 Task: In the Contact  MiaTaylor@bloomingdales.com, schedule and save the meeting with title: 'Collaborative Discussion', Select date: '3 August, 2023', select start time: 11:00:AM. Add location in person New York with meeting description: Kindly join this meeting to understand Product Demo and Service Presentation.. Logged in from softage.1@softage.net
Action: Mouse moved to (101, 64)
Screenshot: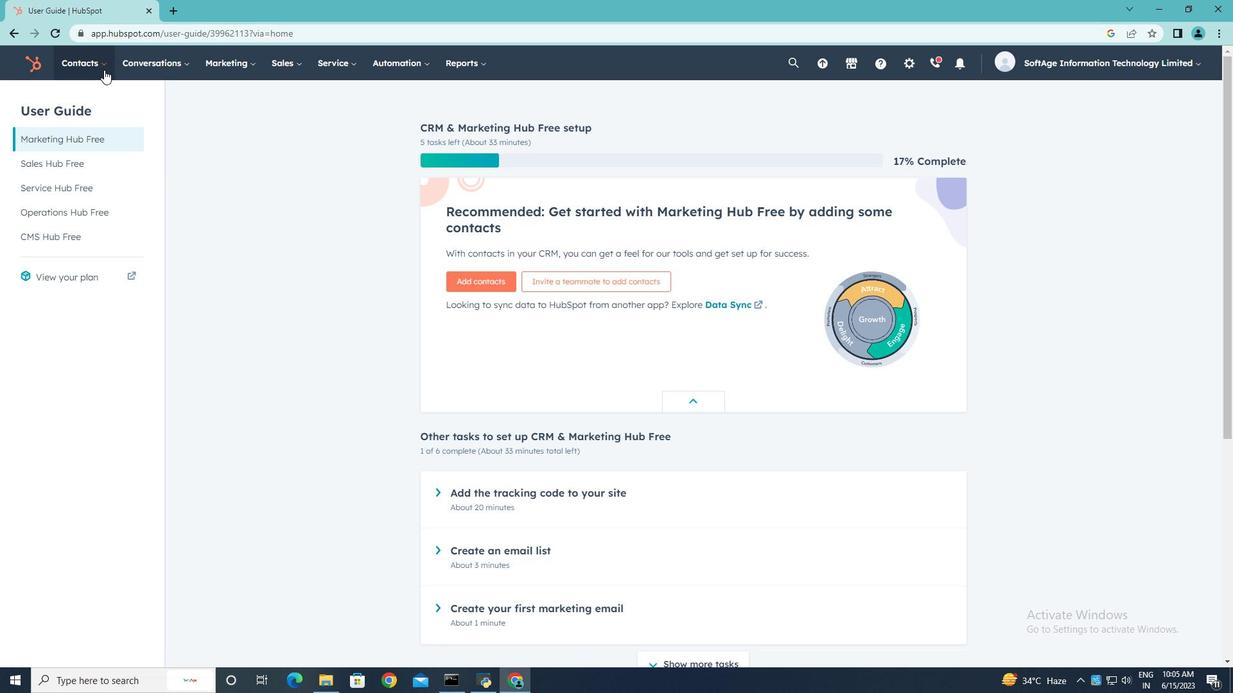 
Action: Mouse pressed left at (101, 64)
Screenshot: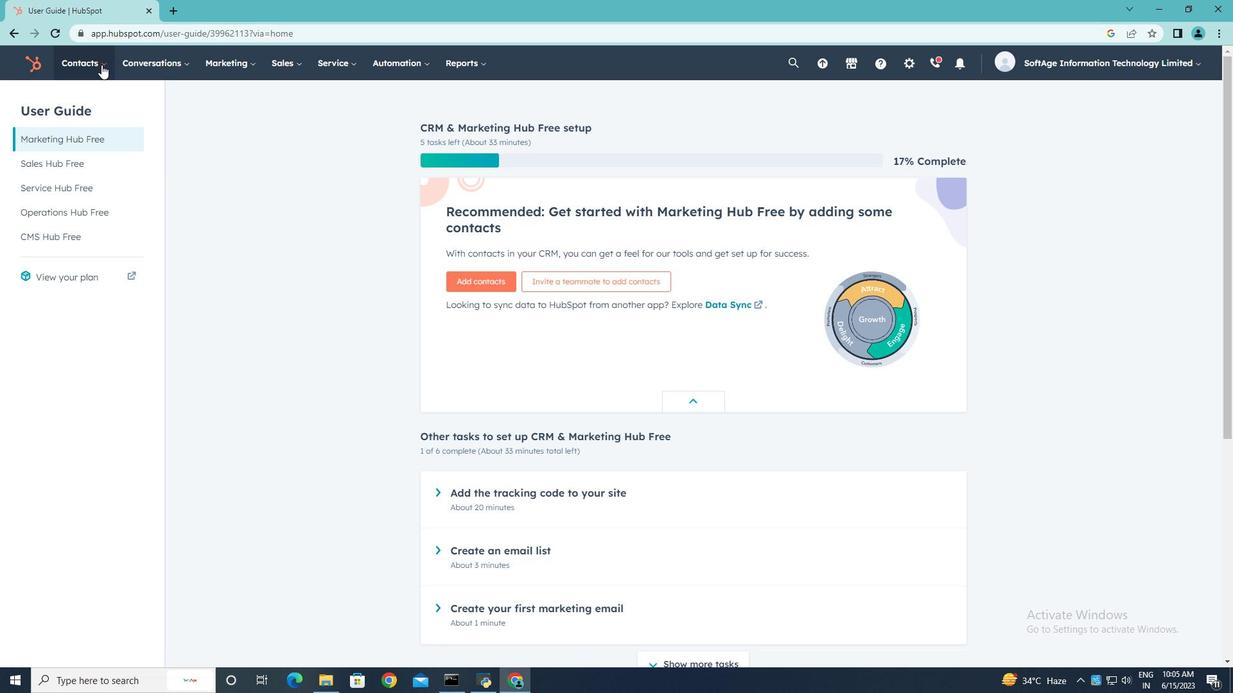 
Action: Mouse moved to (96, 99)
Screenshot: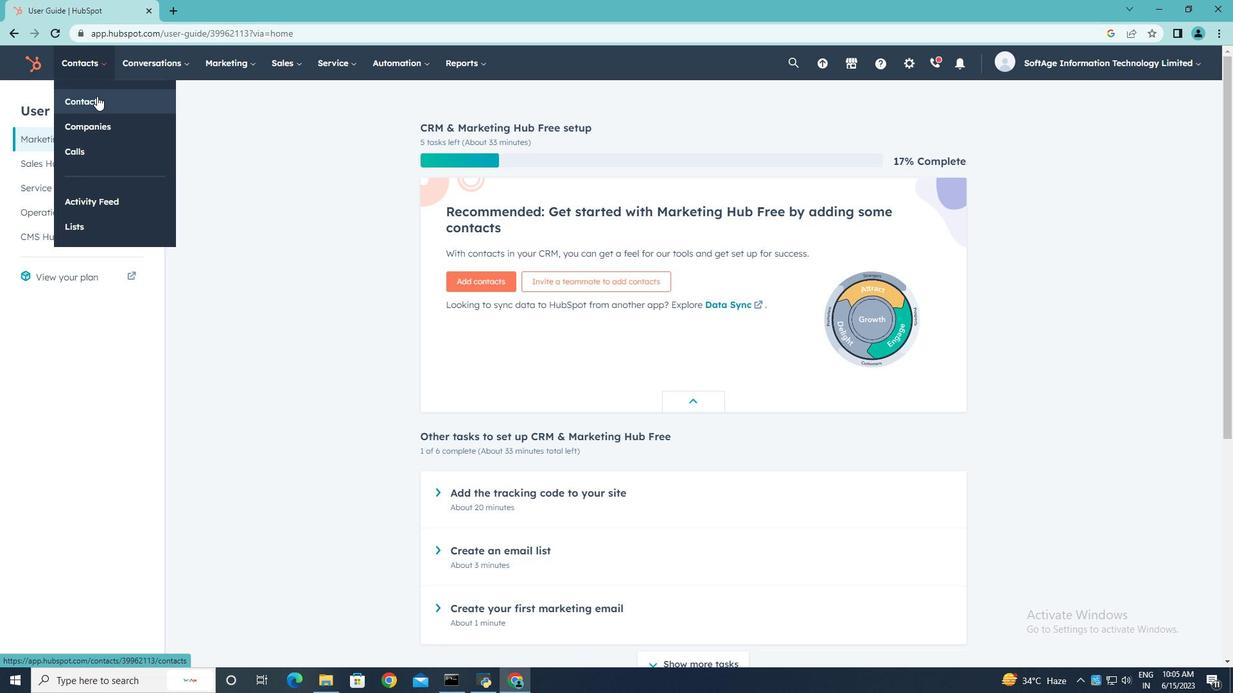 
Action: Mouse pressed left at (96, 99)
Screenshot: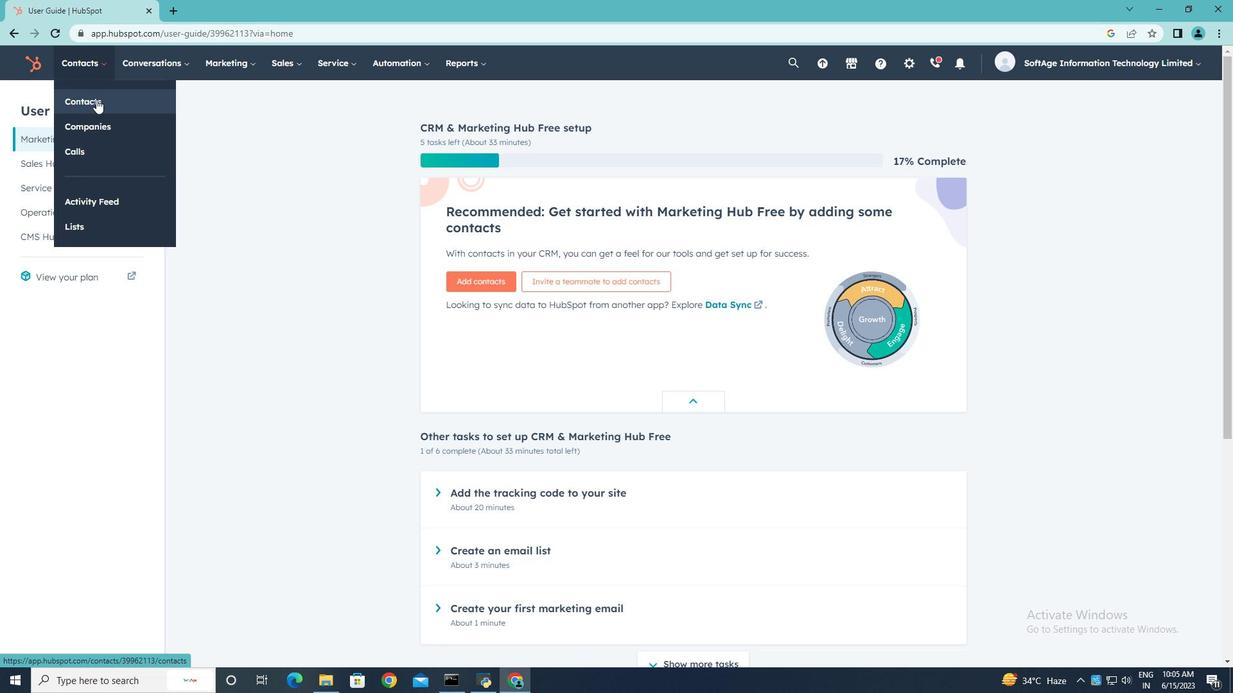 
Action: Mouse moved to (100, 207)
Screenshot: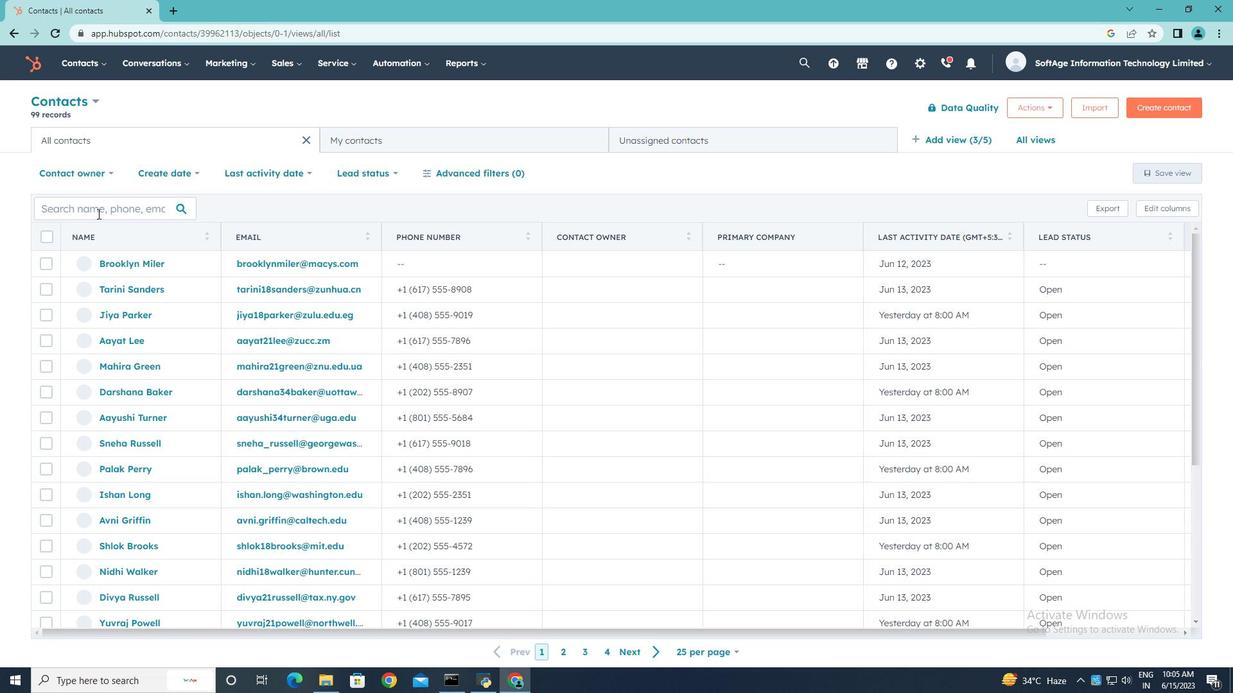 
Action: Mouse pressed left at (100, 207)
Screenshot: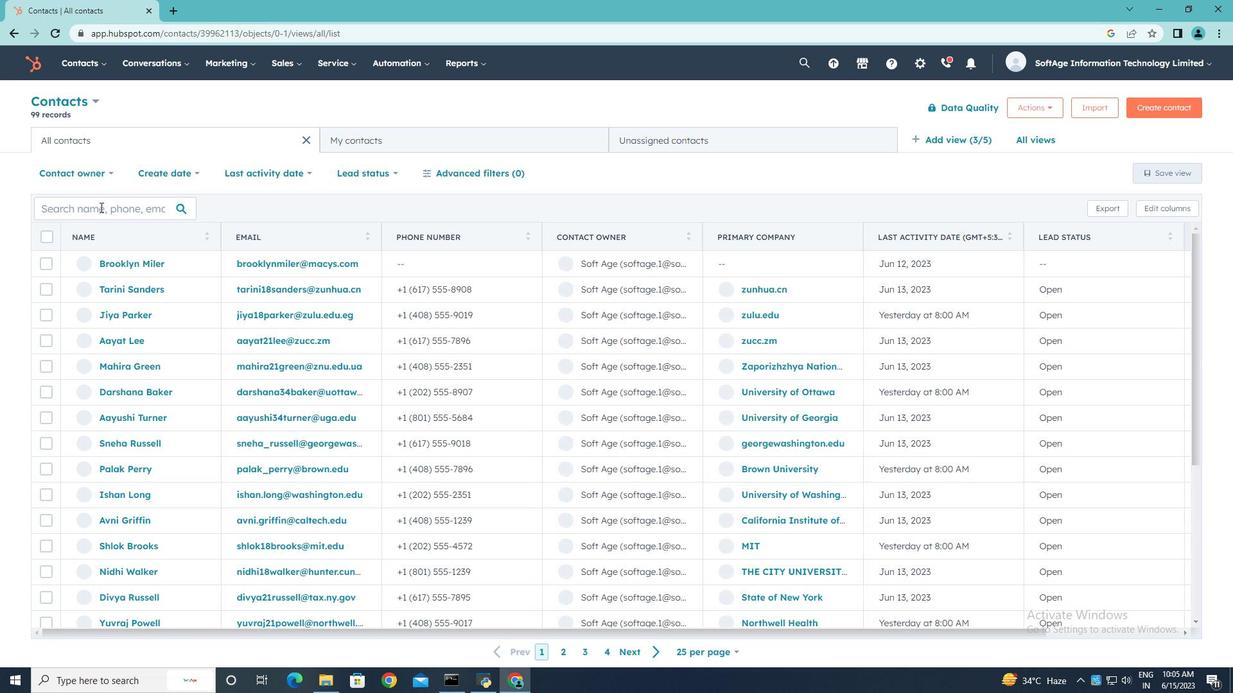 
Action: Key pressed <Key.shift>Mis<Key.backspace>a<Key.space><Key.backspace><Key.shift>Tayla<Key.backspace>or<Key.shift>@bloomingdales.com
Screenshot: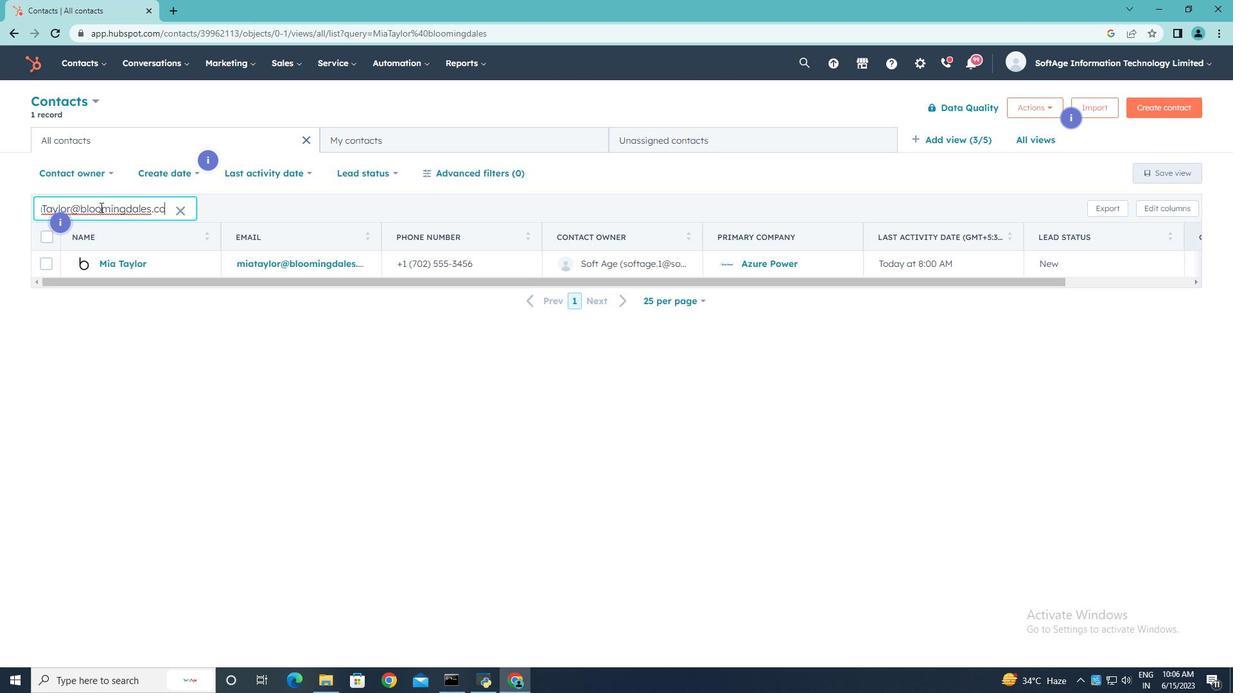 
Action: Mouse moved to (108, 265)
Screenshot: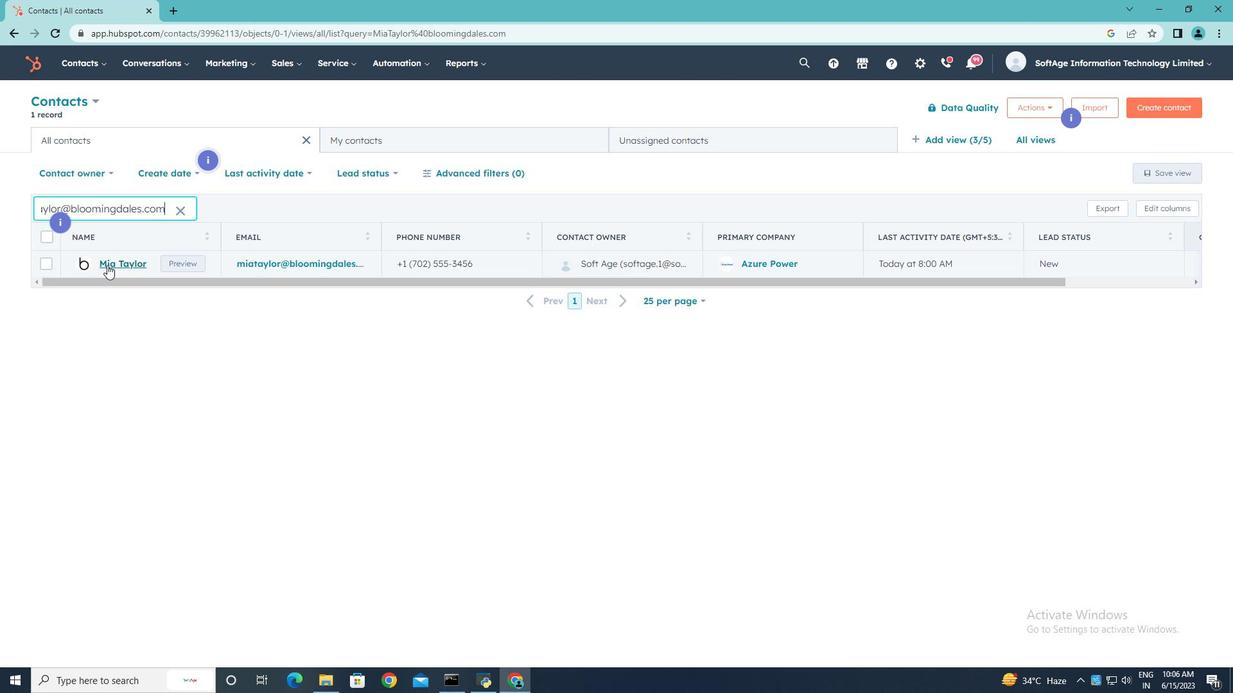 
Action: Mouse pressed left at (108, 265)
Screenshot: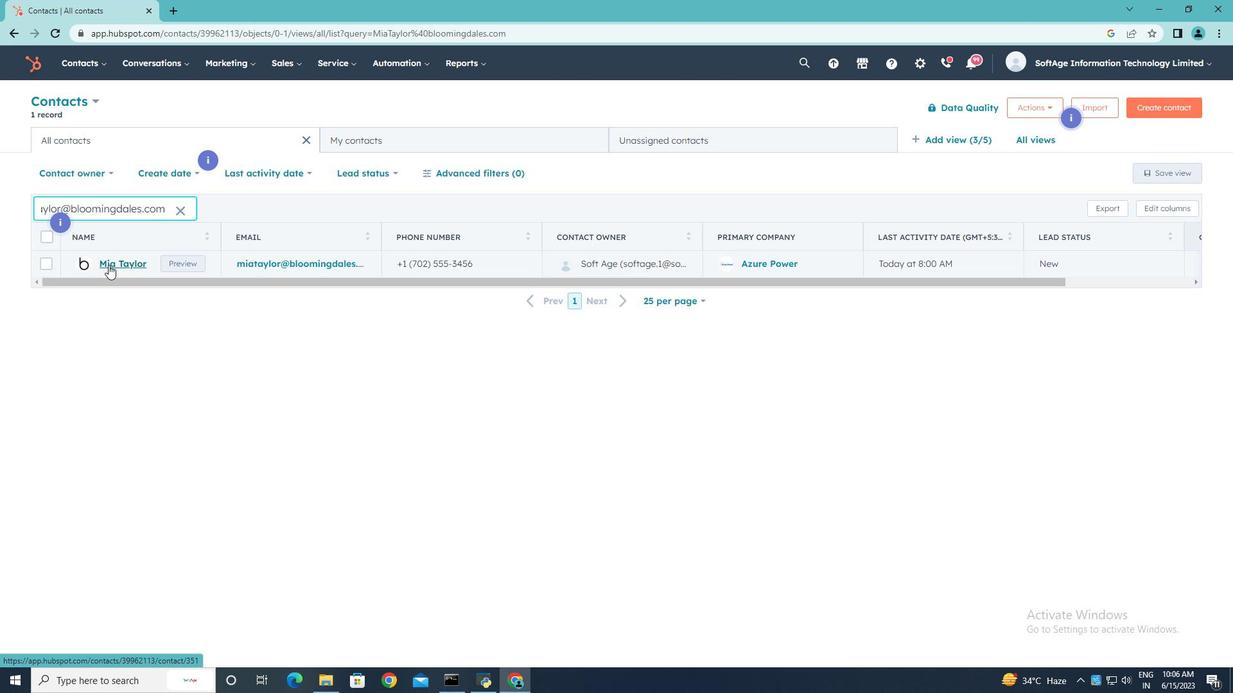 
Action: Mouse moved to (212, 215)
Screenshot: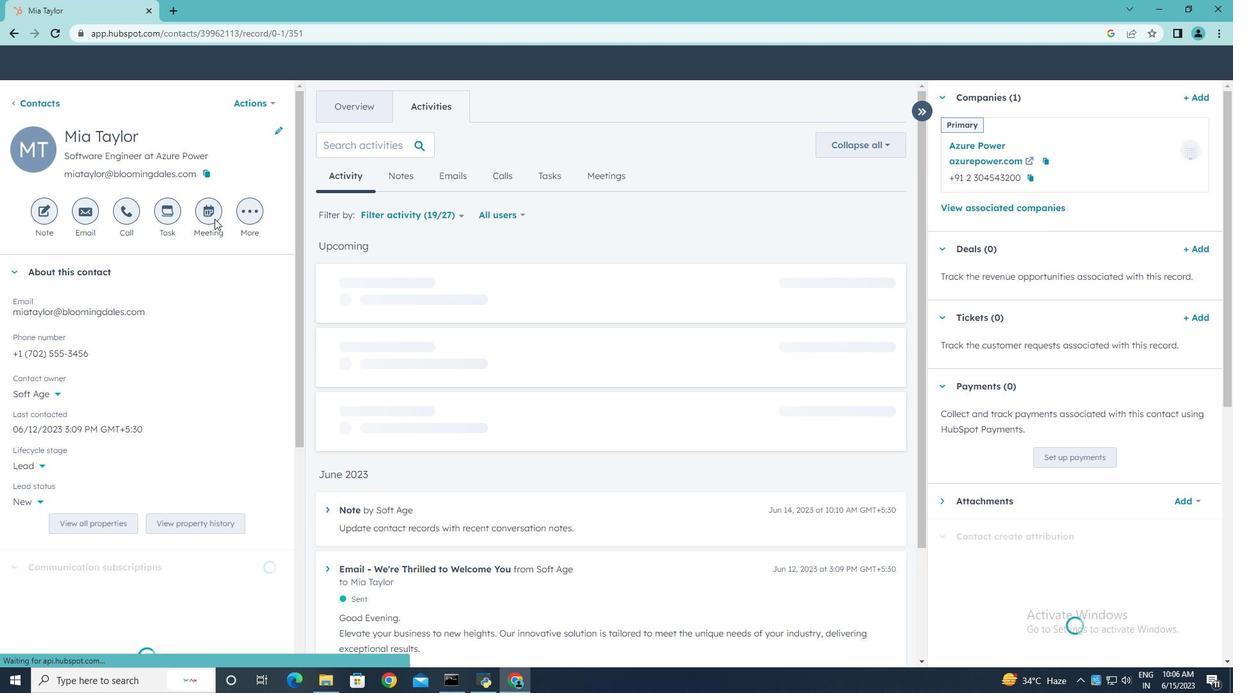 
Action: Mouse pressed left at (212, 215)
Screenshot: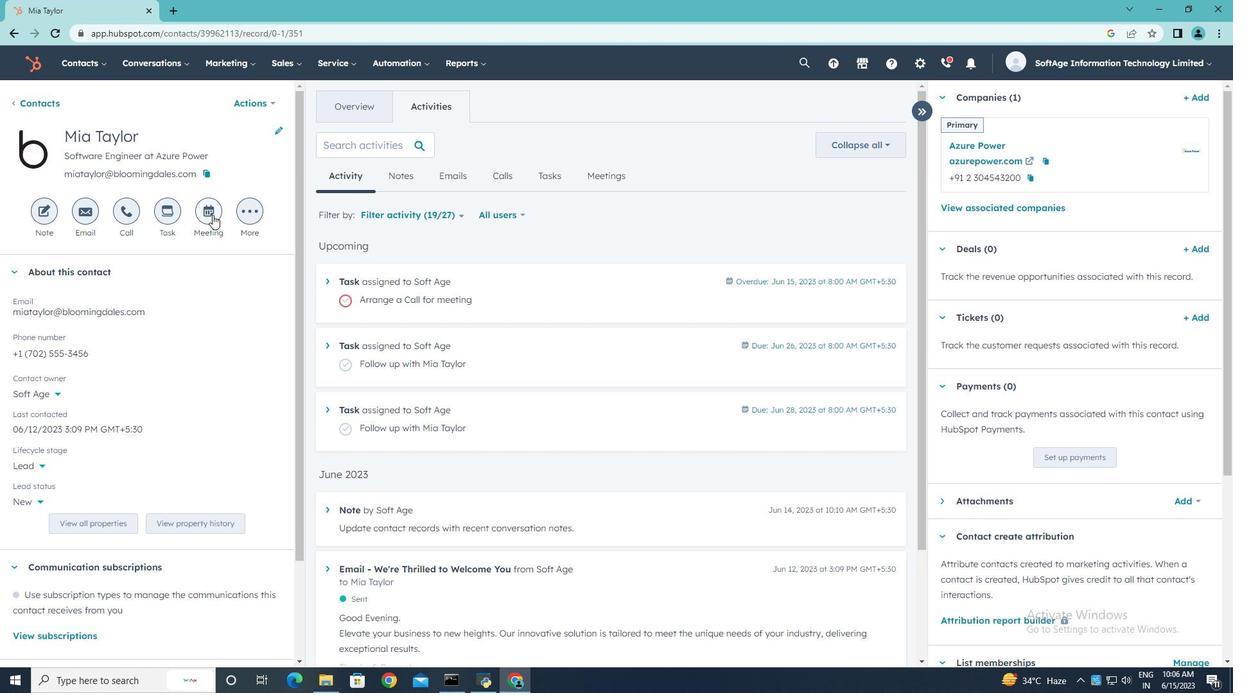 
Action: Key pressed <Key.shift>Collaborative<Key.space><Key.shift><Key.shift>Disussion.
Screenshot: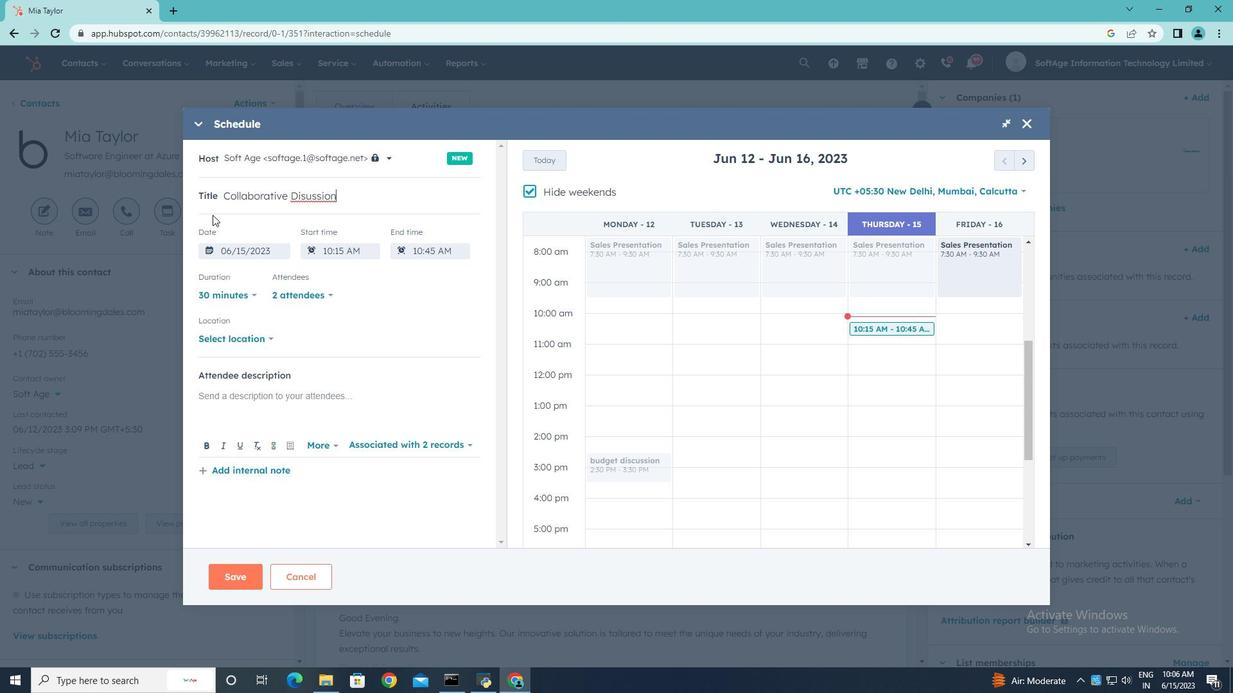 
Action: Mouse moved to (1028, 159)
Screenshot: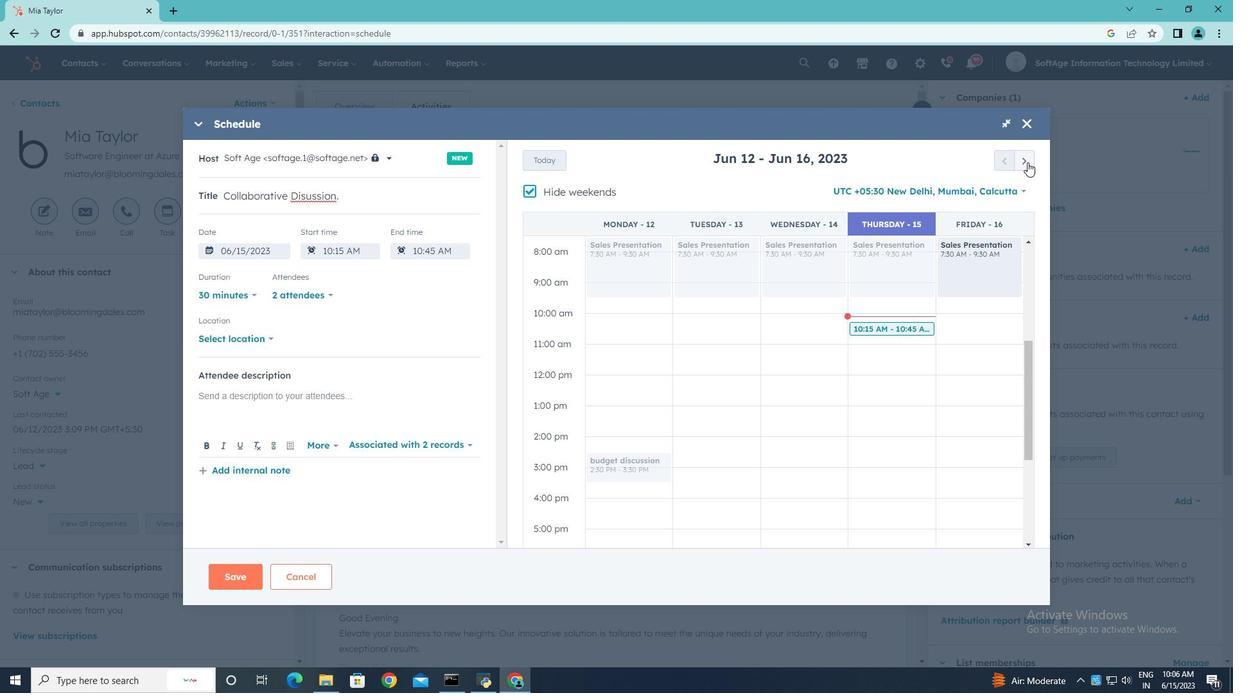 
Action: Mouse pressed left at (1028, 159)
Screenshot: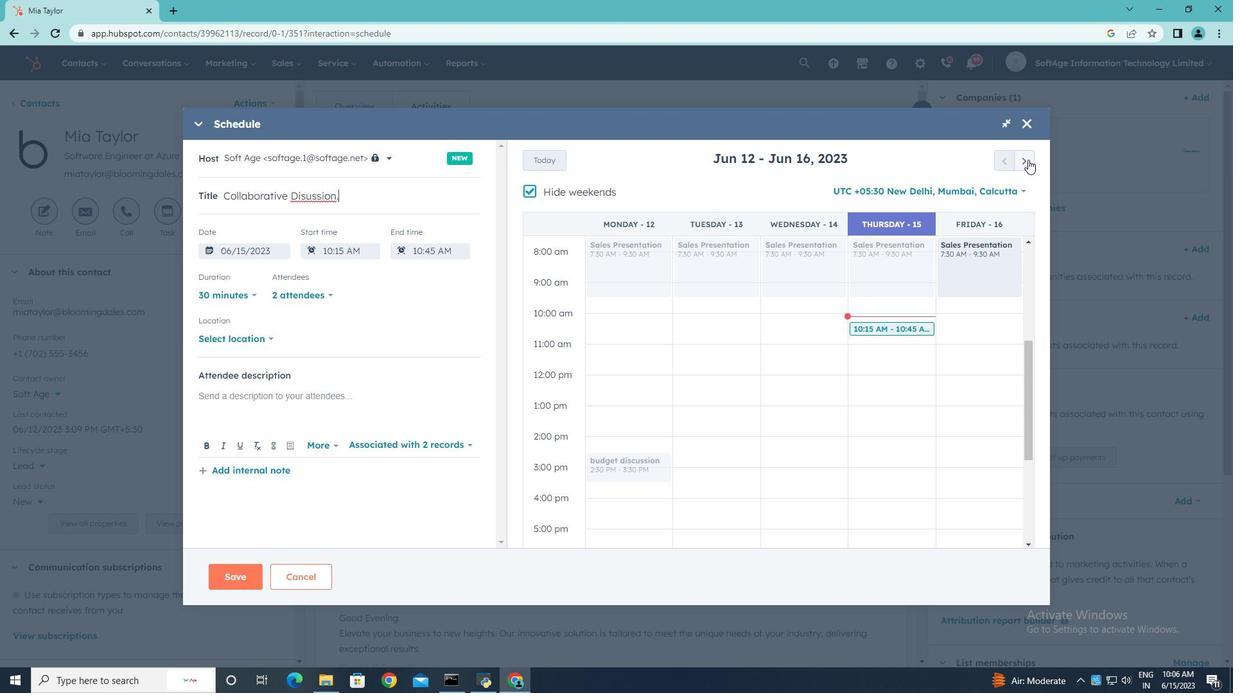 
Action: Mouse pressed left at (1028, 159)
Screenshot: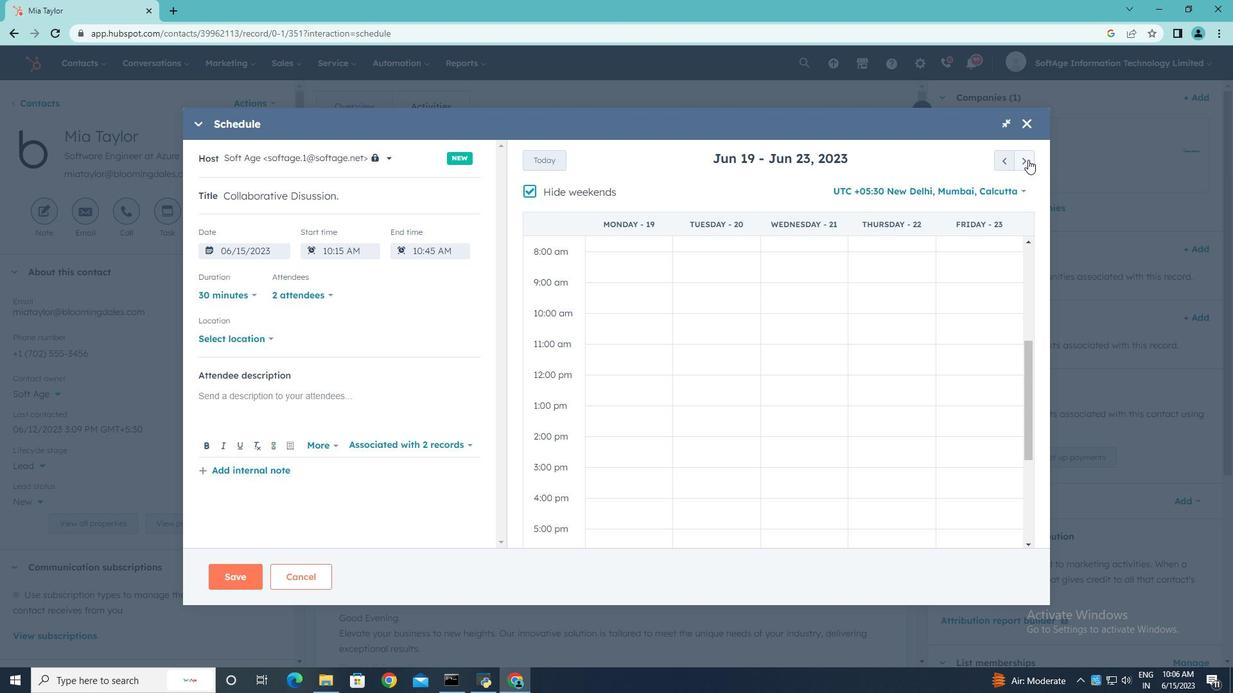 
Action: Mouse pressed left at (1028, 159)
Screenshot: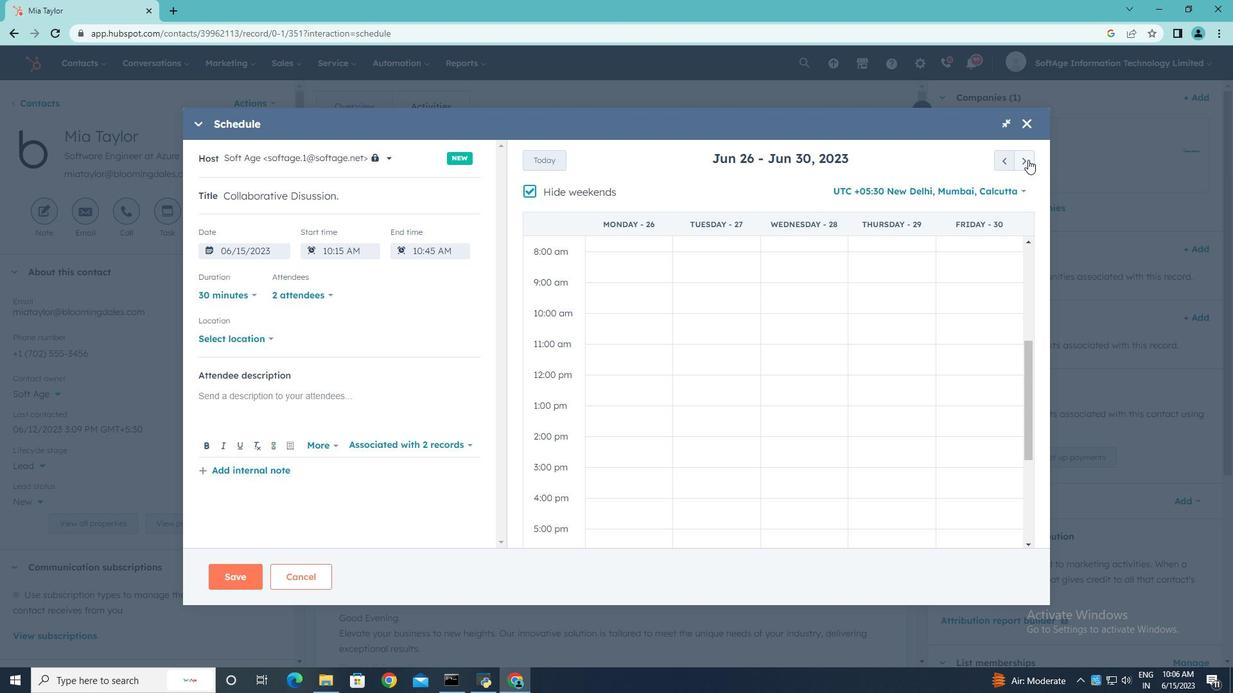 
Action: Mouse pressed left at (1028, 159)
Screenshot: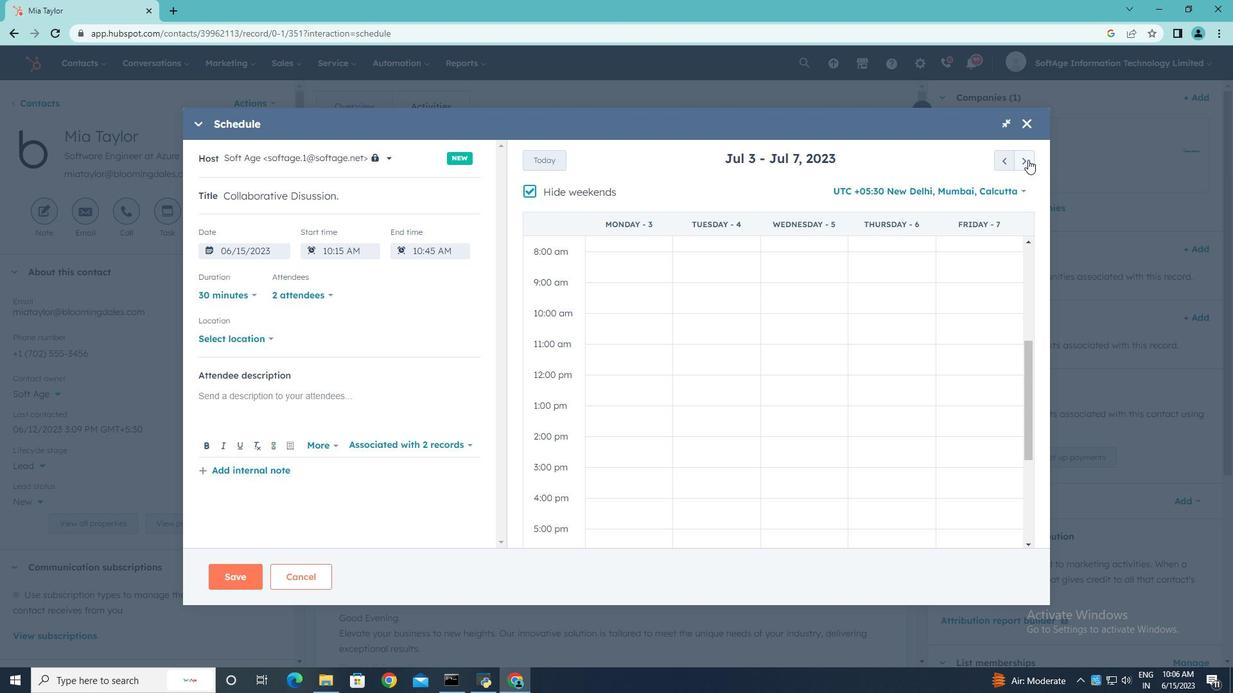 
Action: Mouse pressed left at (1028, 159)
Screenshot: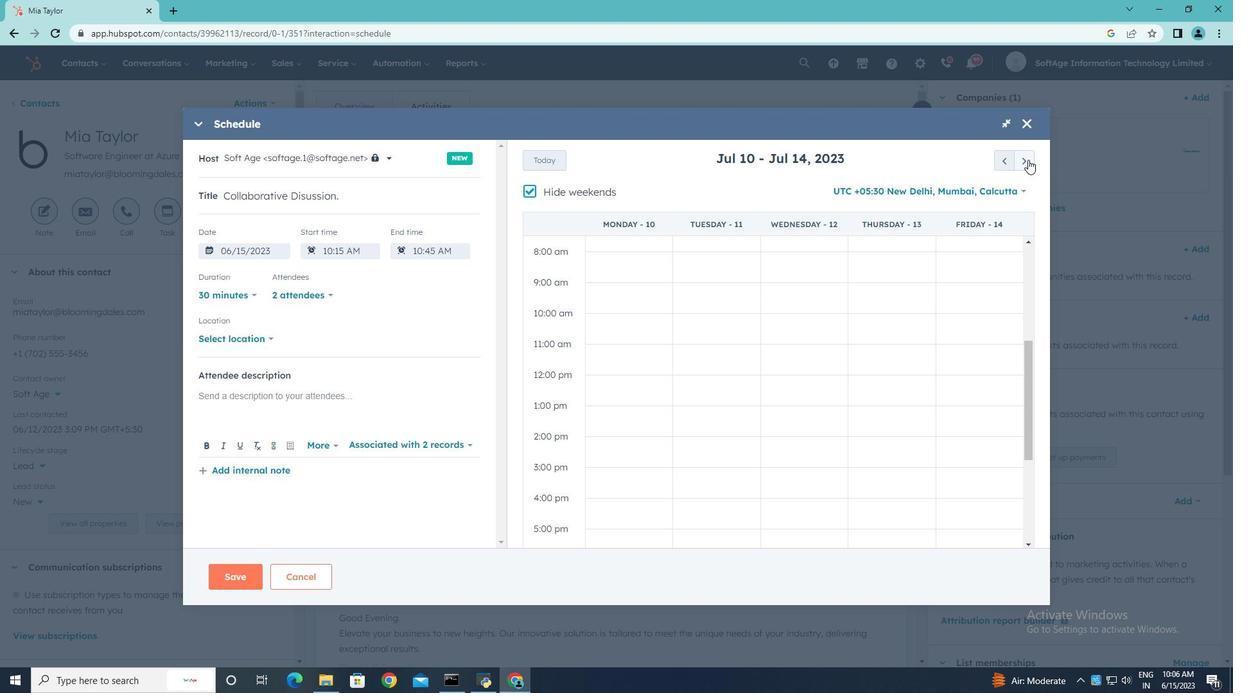 
Action: Mouse pressed left at (1028, 159)
Screenshot: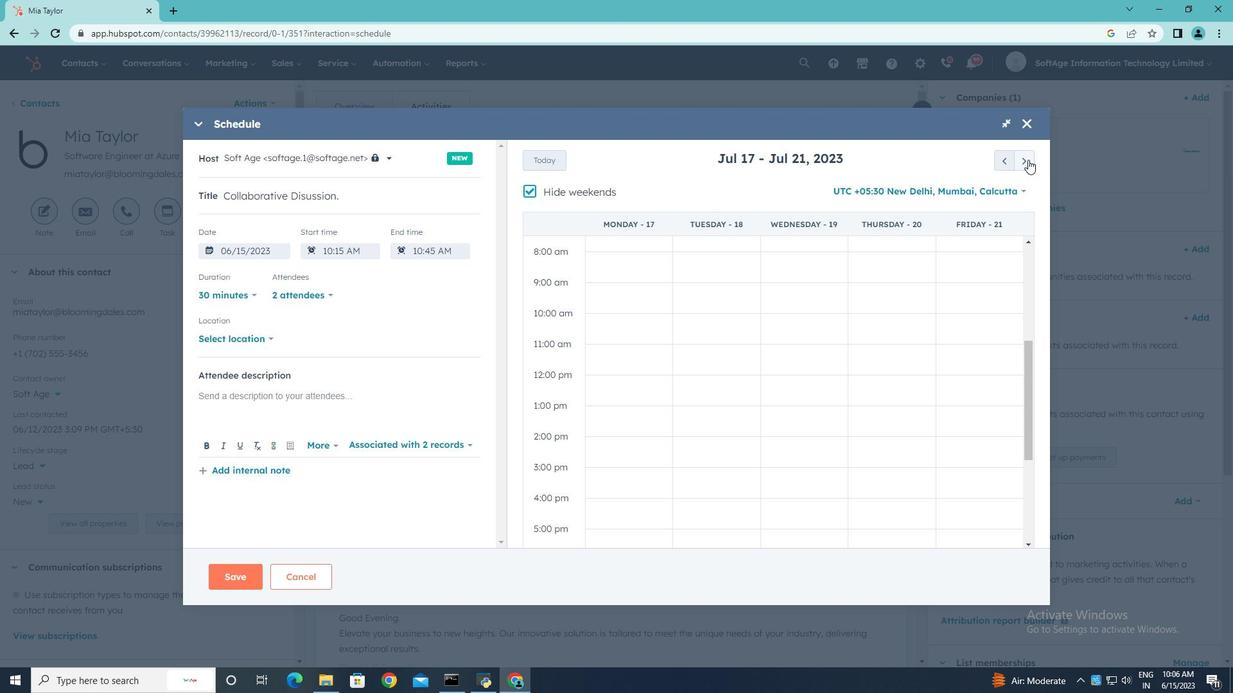 
Action: Mouse pressed left at (1028, 159)
Screenshot: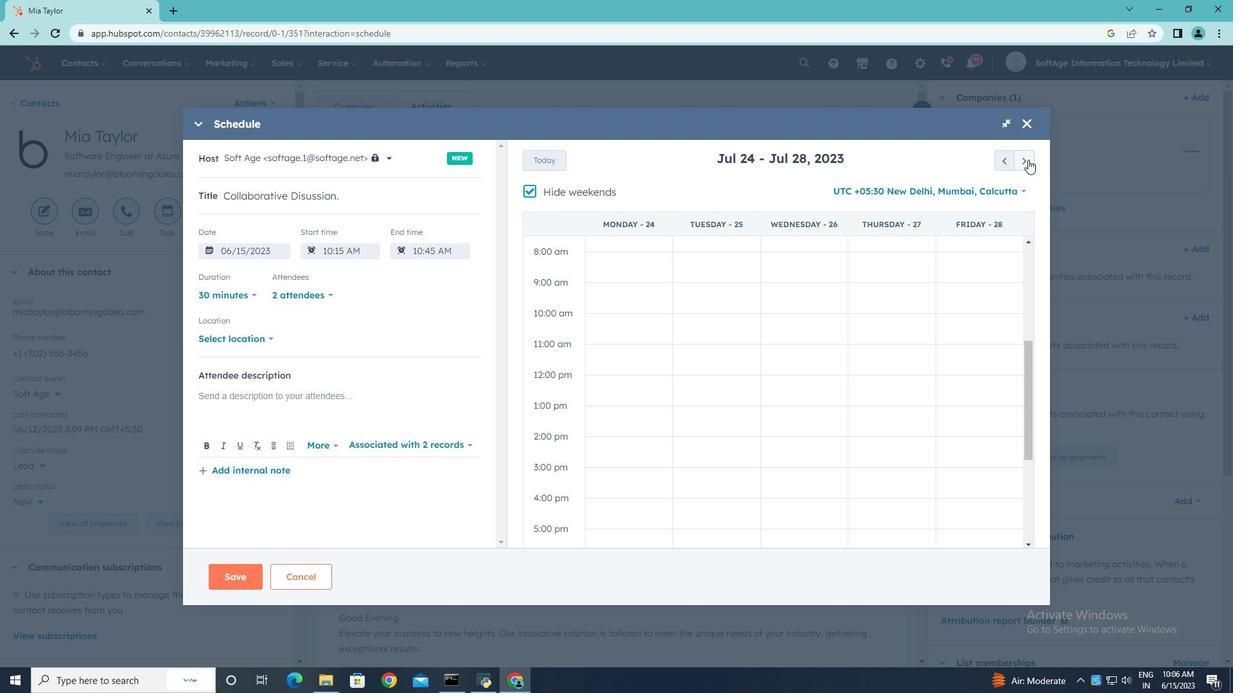 
Action: Mouse moved to (871, 346)
Screenshot: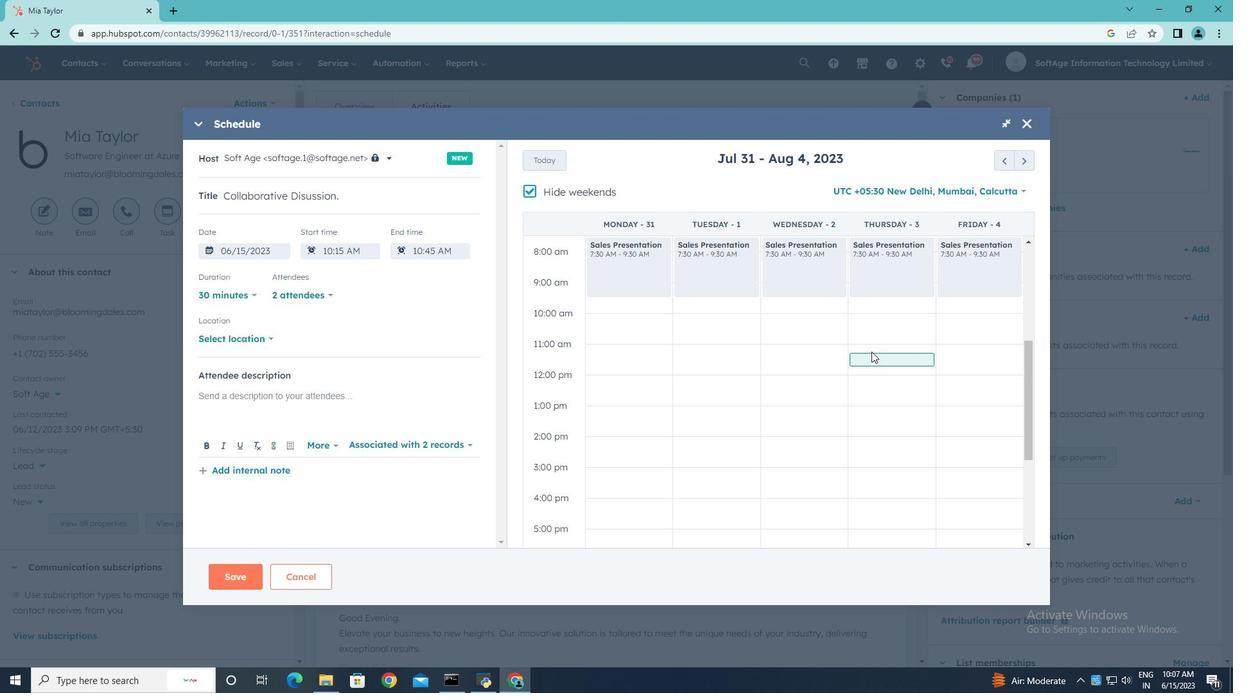 
Action: Mouse pressed left at (871, 346)
Screenshot: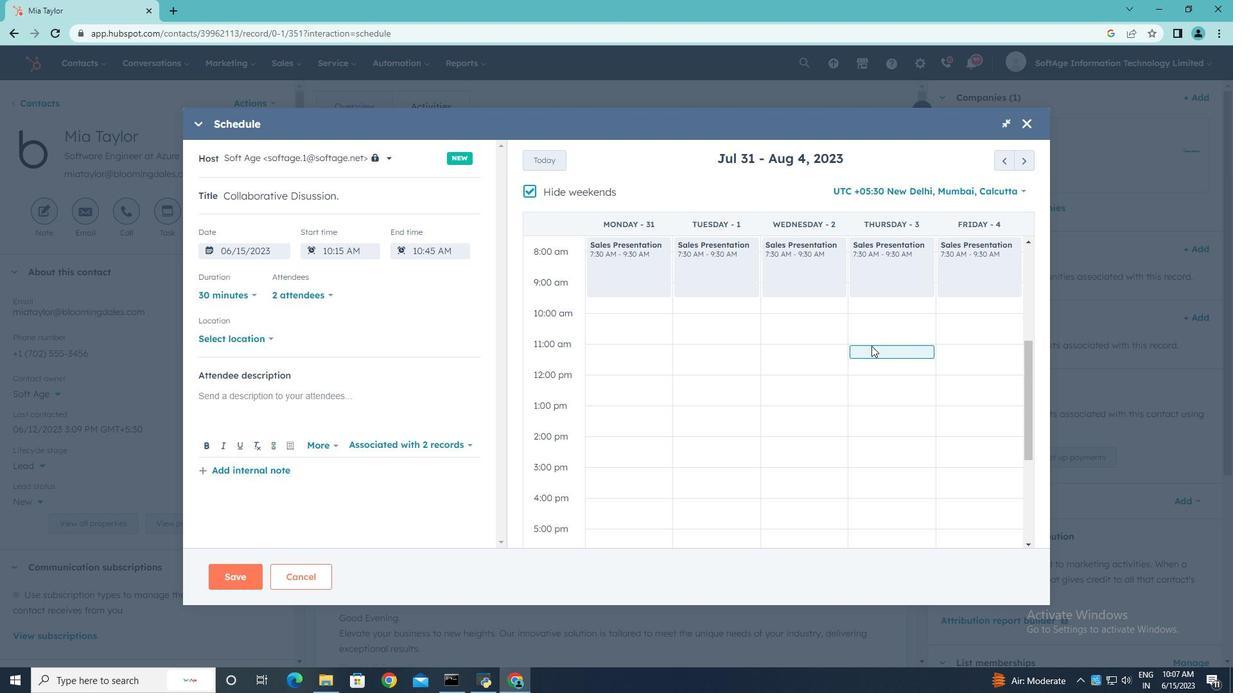
Action: Mouse moved to (269, 337)
Screenshot: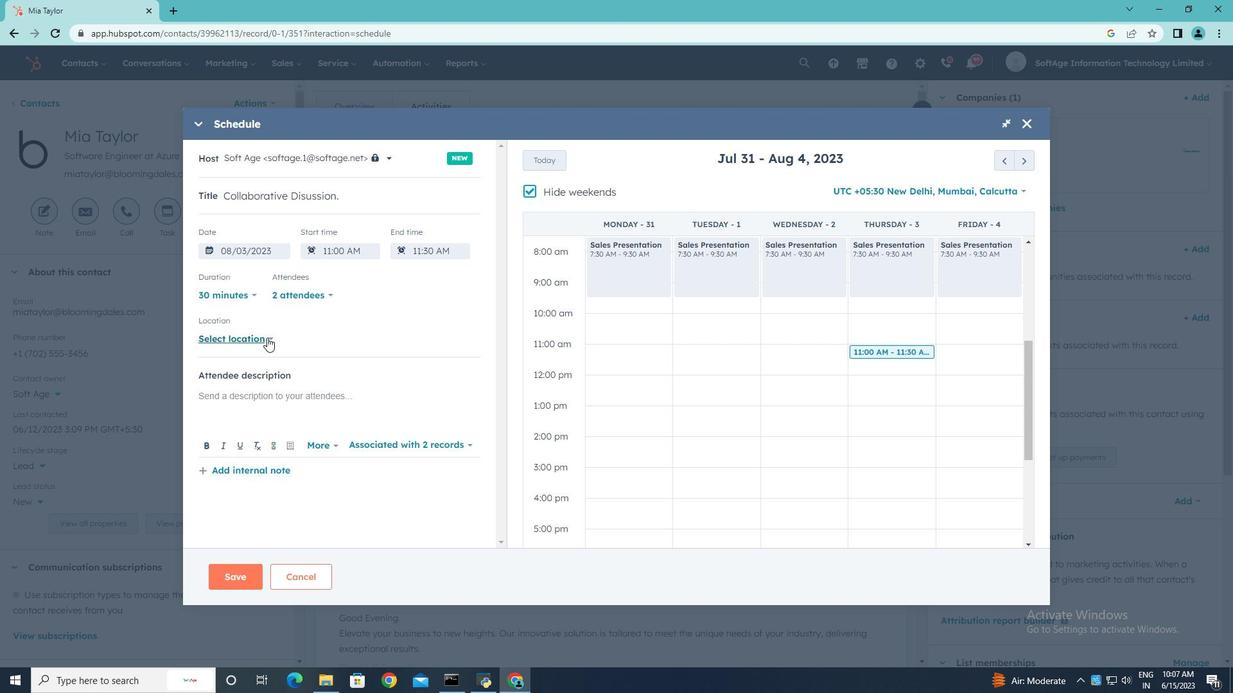 
Action: Mouse pressed left at (269, 337)
Screenshot: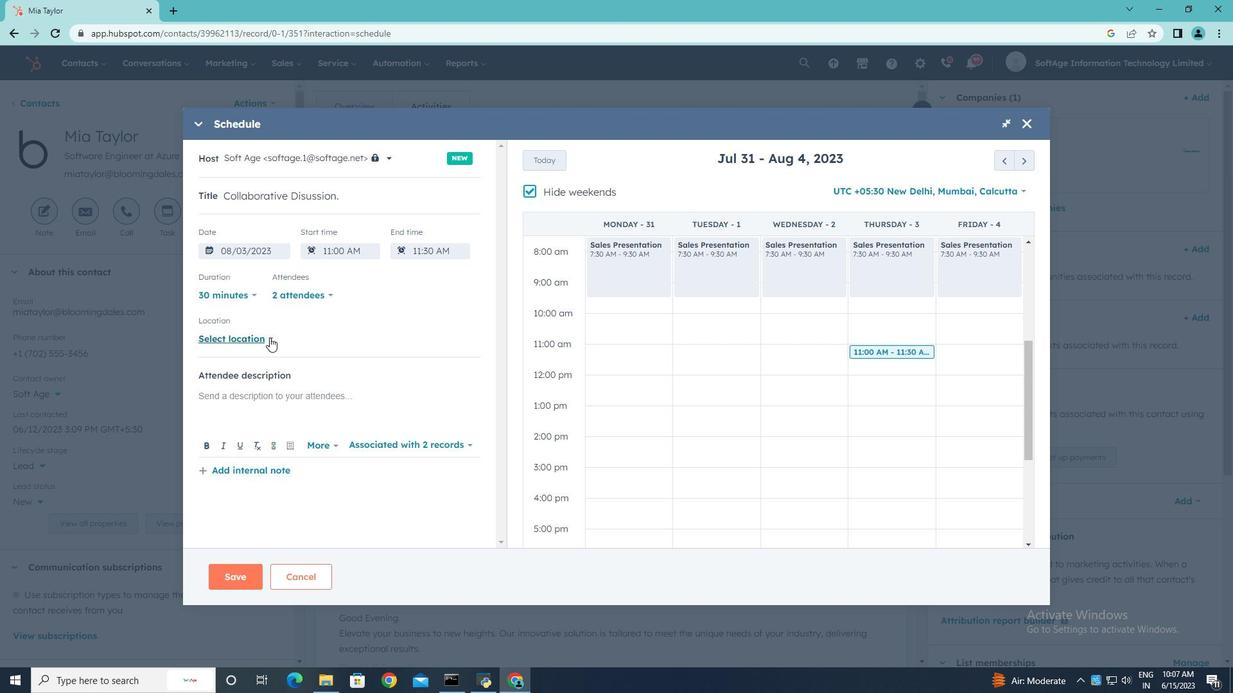 
Action: Mouse moved to (323, 334)
Screenshot: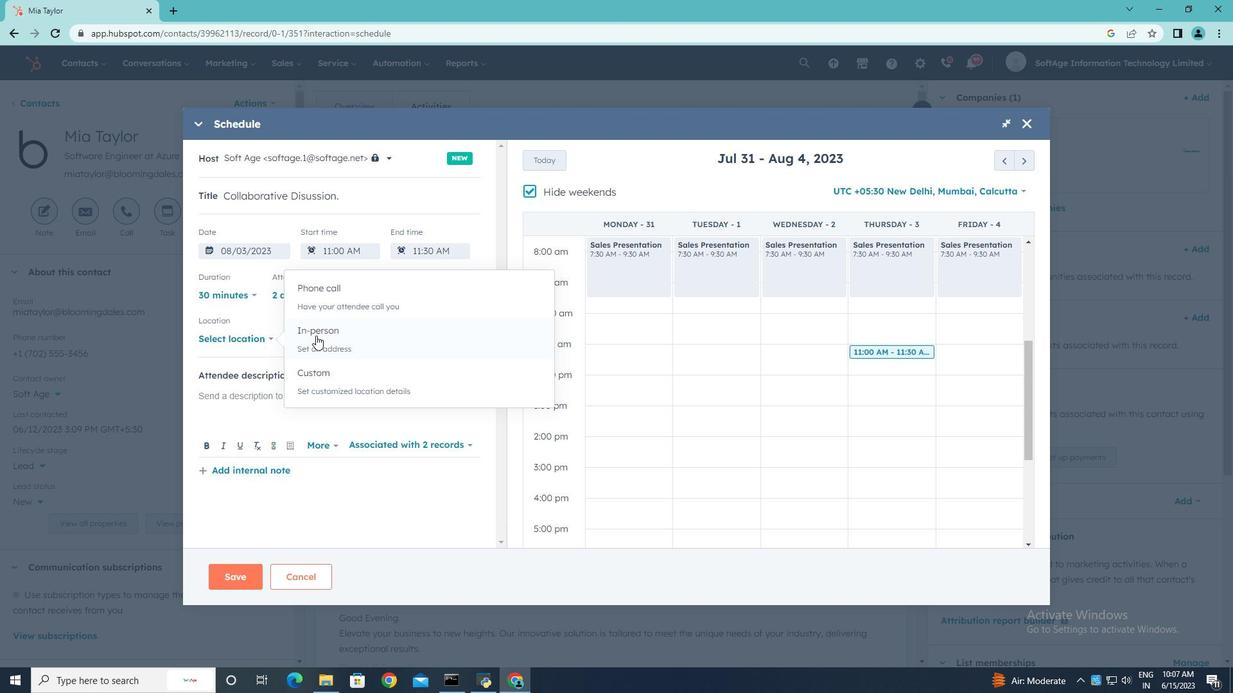 
Action: Mouse pressed left at (323, 334)
Screenshot: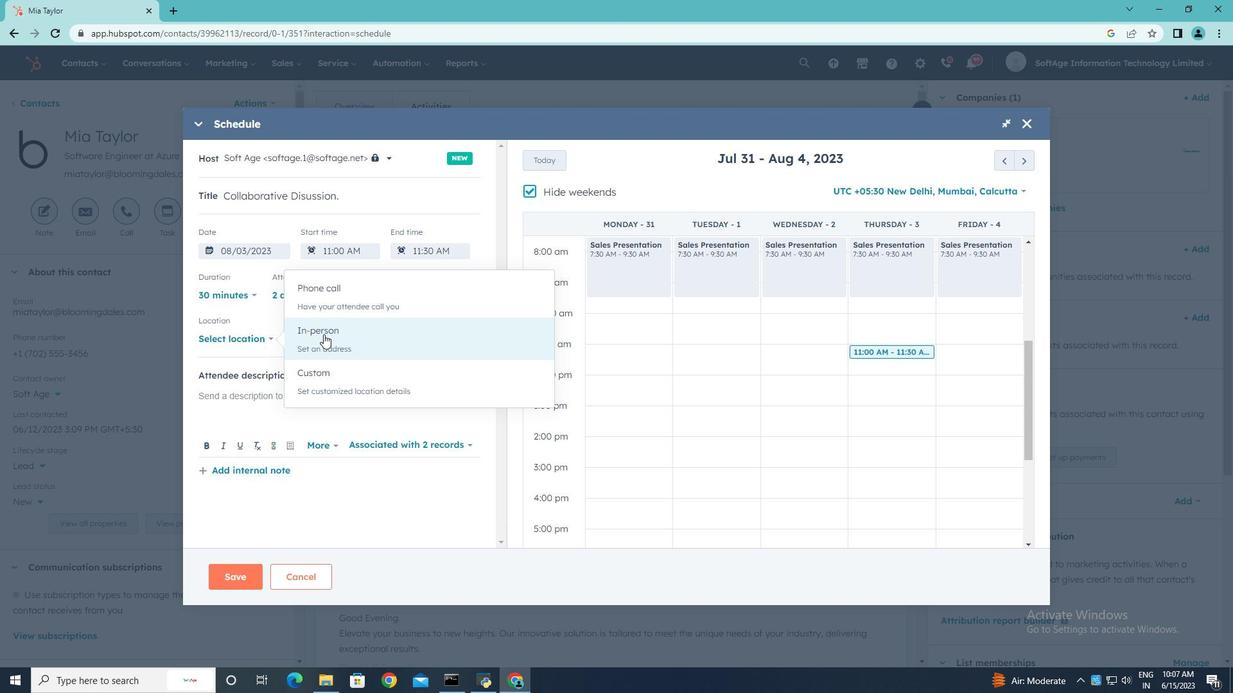
Action: Mouse moved to (304, 337)
Screenshot: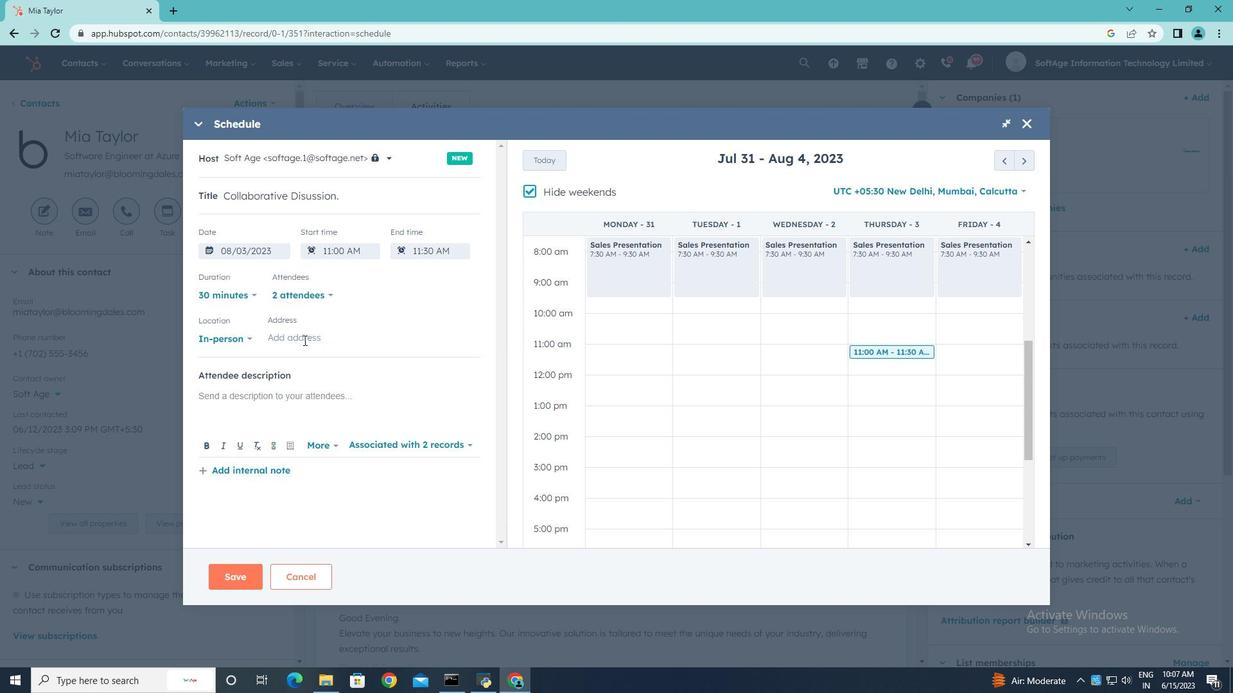
Action: Key pressed <Key.shift><Key.shift><Key.shift>New<Key.space><Key.shift>York
Screenshot: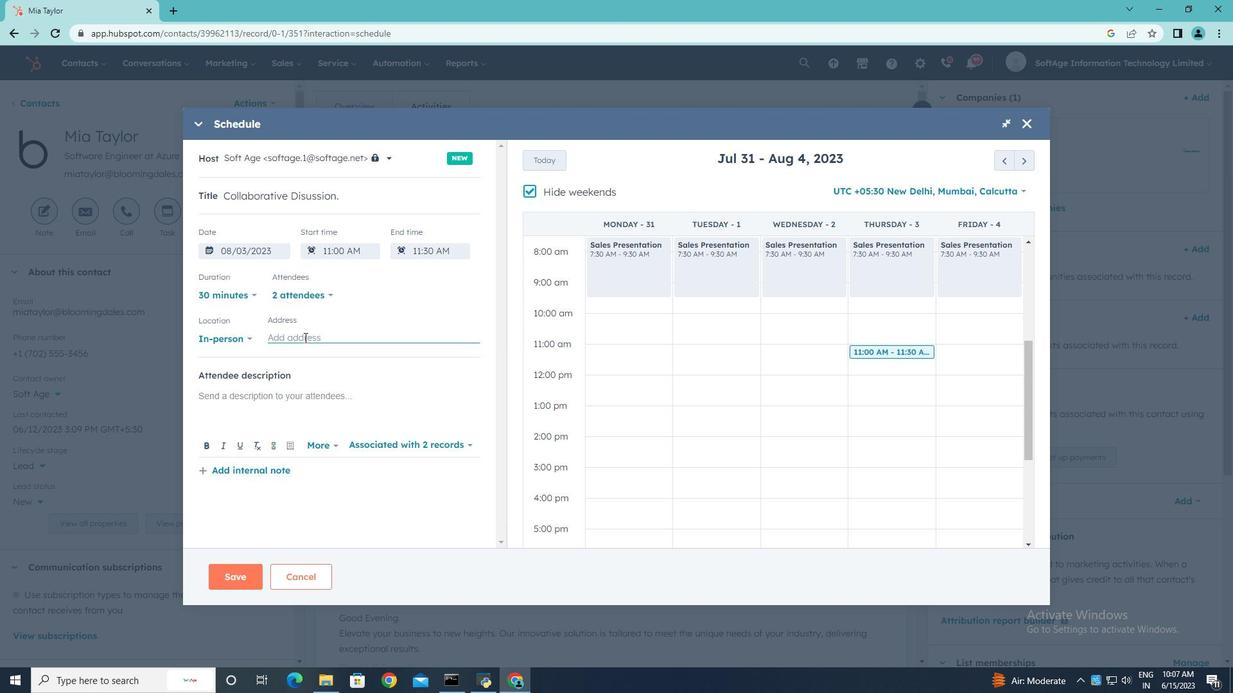 
Action: Mouse pressed left at (304, 337)
Screenshot: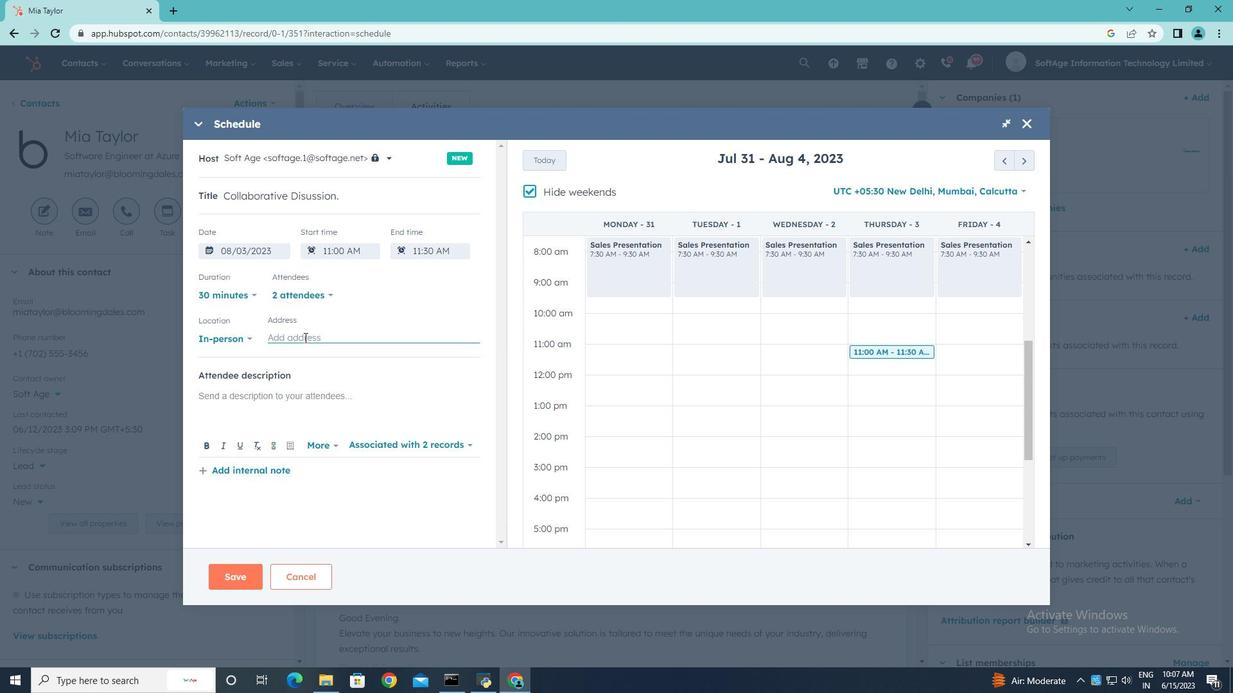 
Action: Key pressed <Key.shift>New<Key.space><Key.shift>York
Screenshot: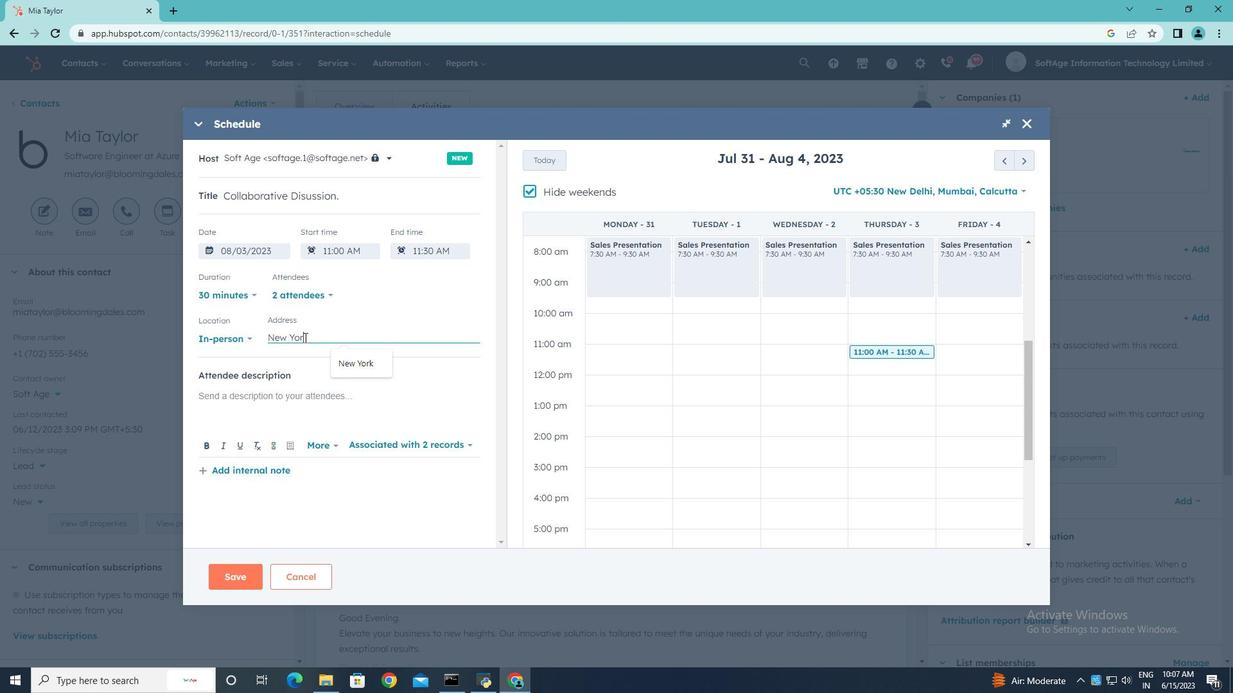 
Action: Mouse moved to (248, 400)
Screenshot: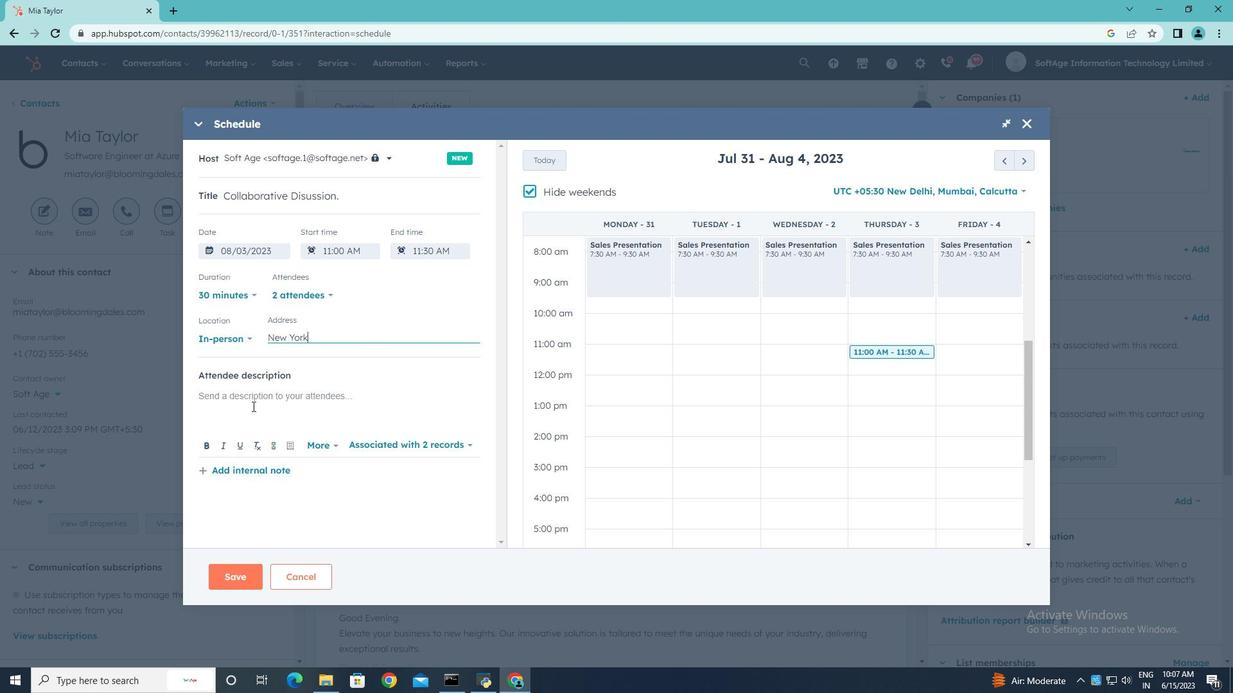 
Action: Mouse pressed left at (248, 400)
Screenshot: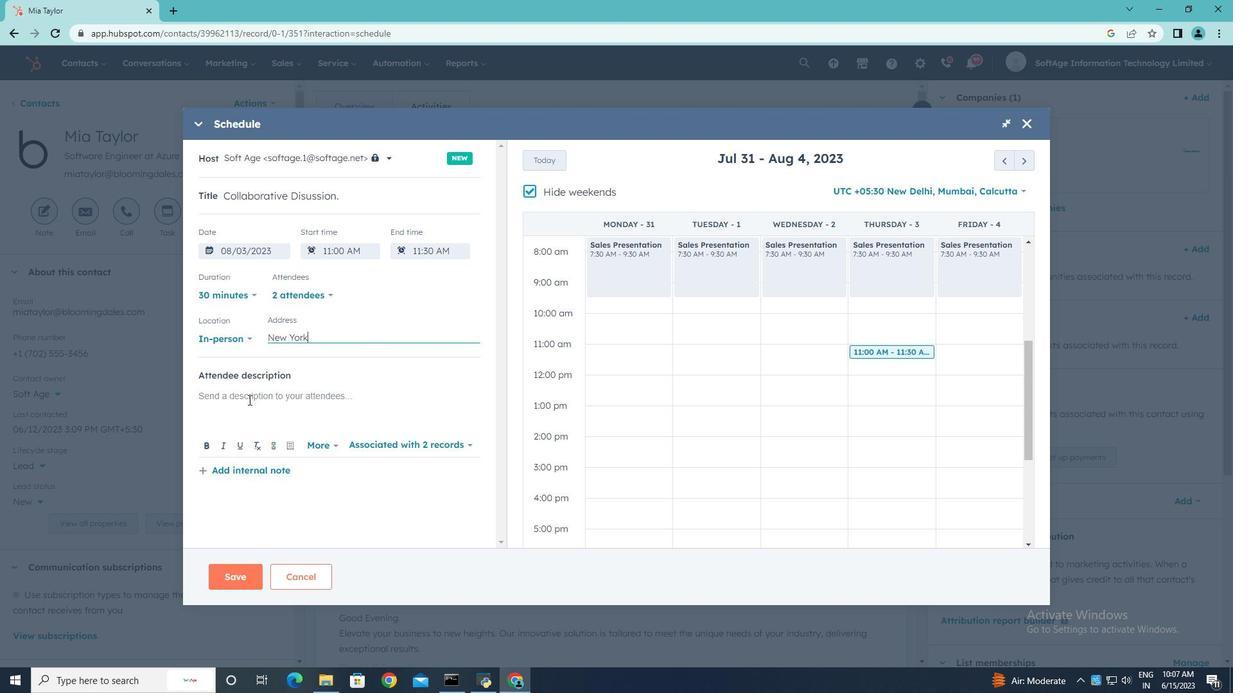 
Action: Key pressed <Key.shift><Key.shift>Kindly<Key.space><Key.shift>join<Key.space>this<Key.space>meeting<Key.space>to<Key.space>understand<Key.space><Key.shift>Product<Key.space><Key.shift>Demo<Key.space>and<Key.space><Key.shift>Service<Key.space><Key.shift><Key.shift><Key.shift><Key.shift><Key.shift>Presentation..
Screenshot: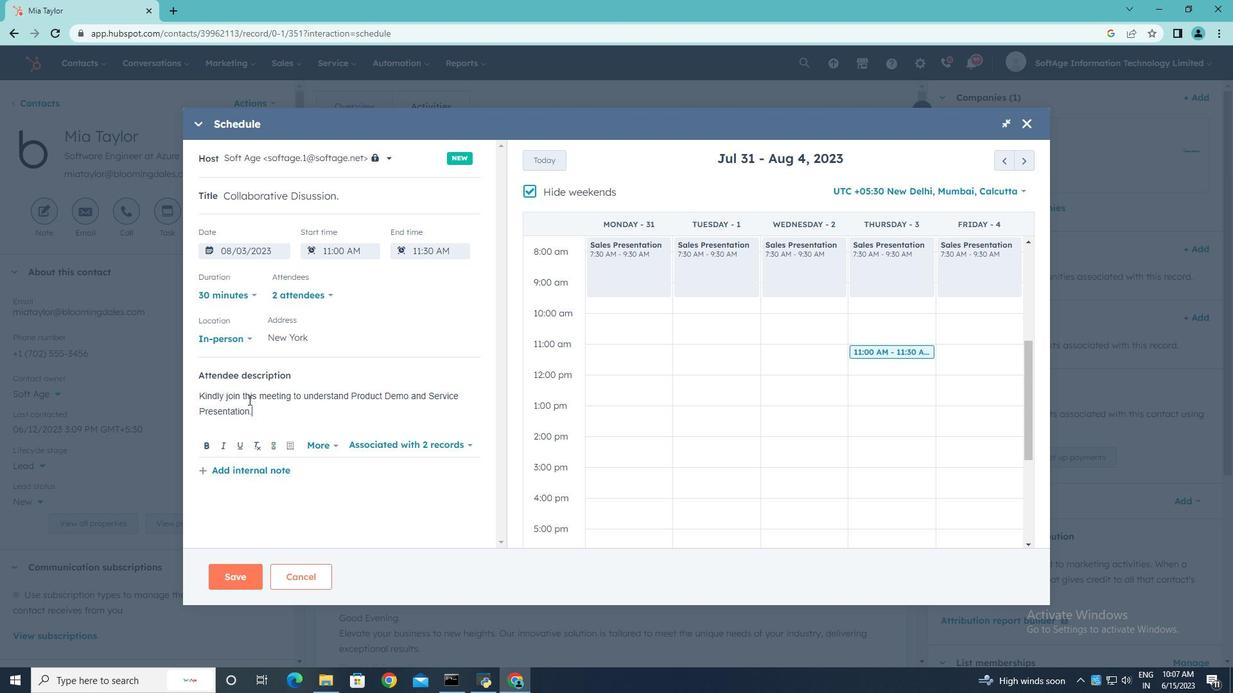 
Action: Mouse moved to (229, 578)
Screenshot: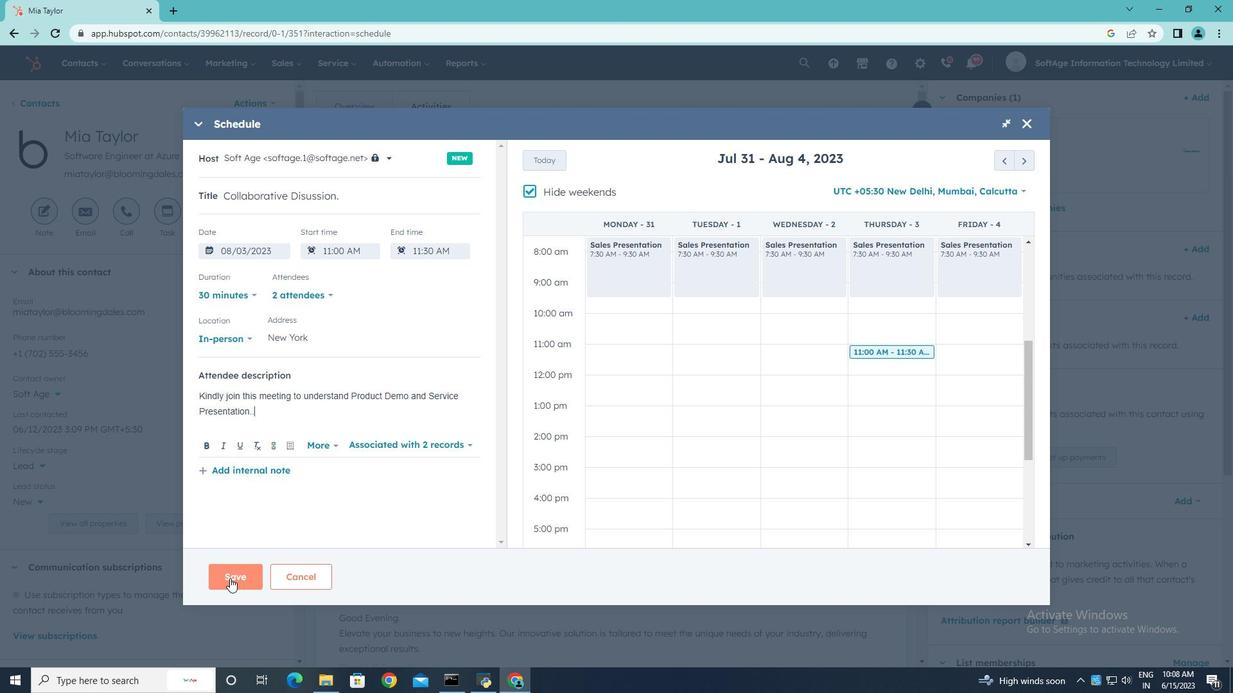 
Action: Mouse pressed left at (229, 578)
Screenshot: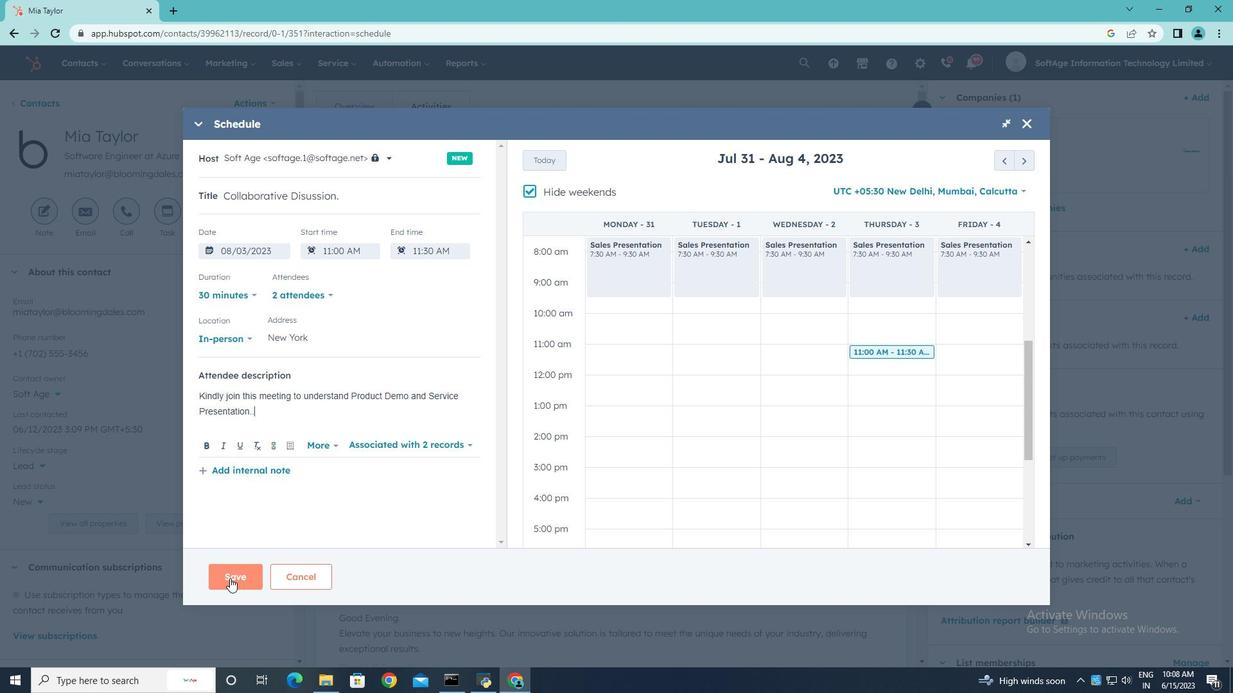 
